 Task: Use Cartoon String Break Effect in this video Movie B.mp4
Action: Mouse pressed left at (275, 184)
Screenshot: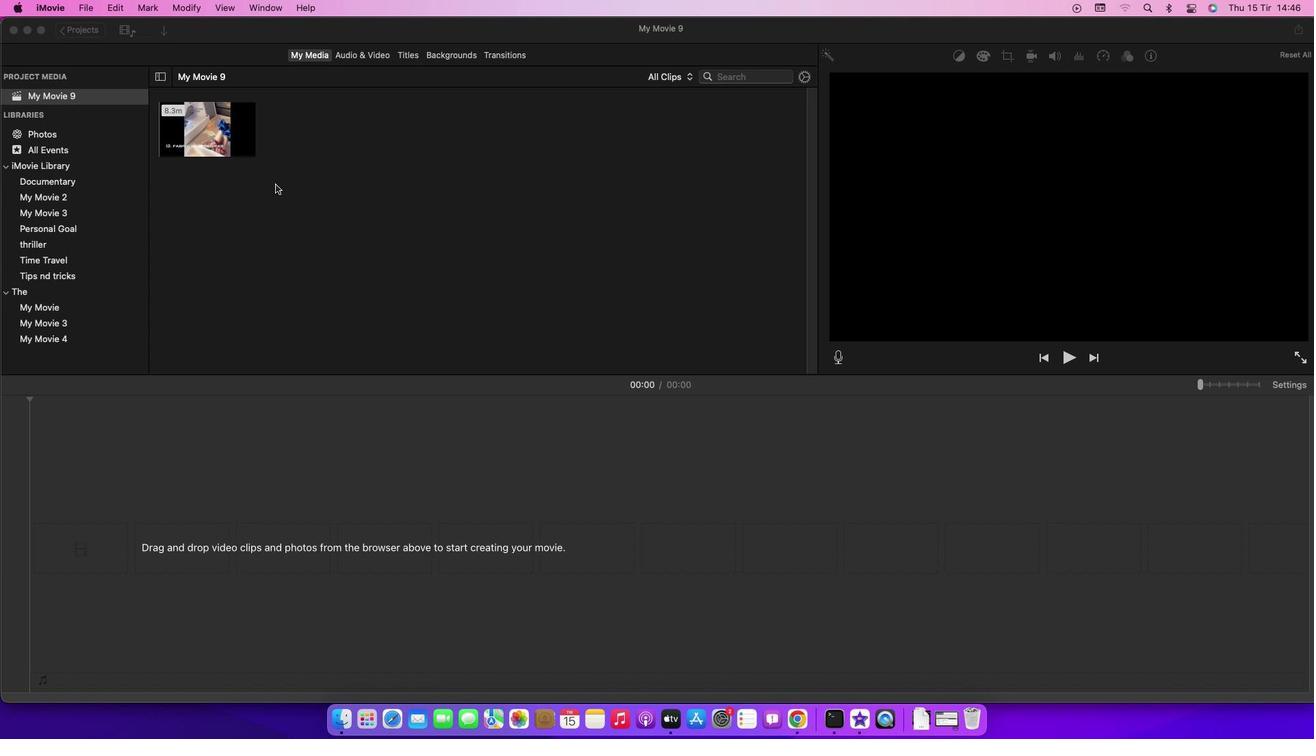 
Action: Mouse moved to (191, 120)
Screenshot: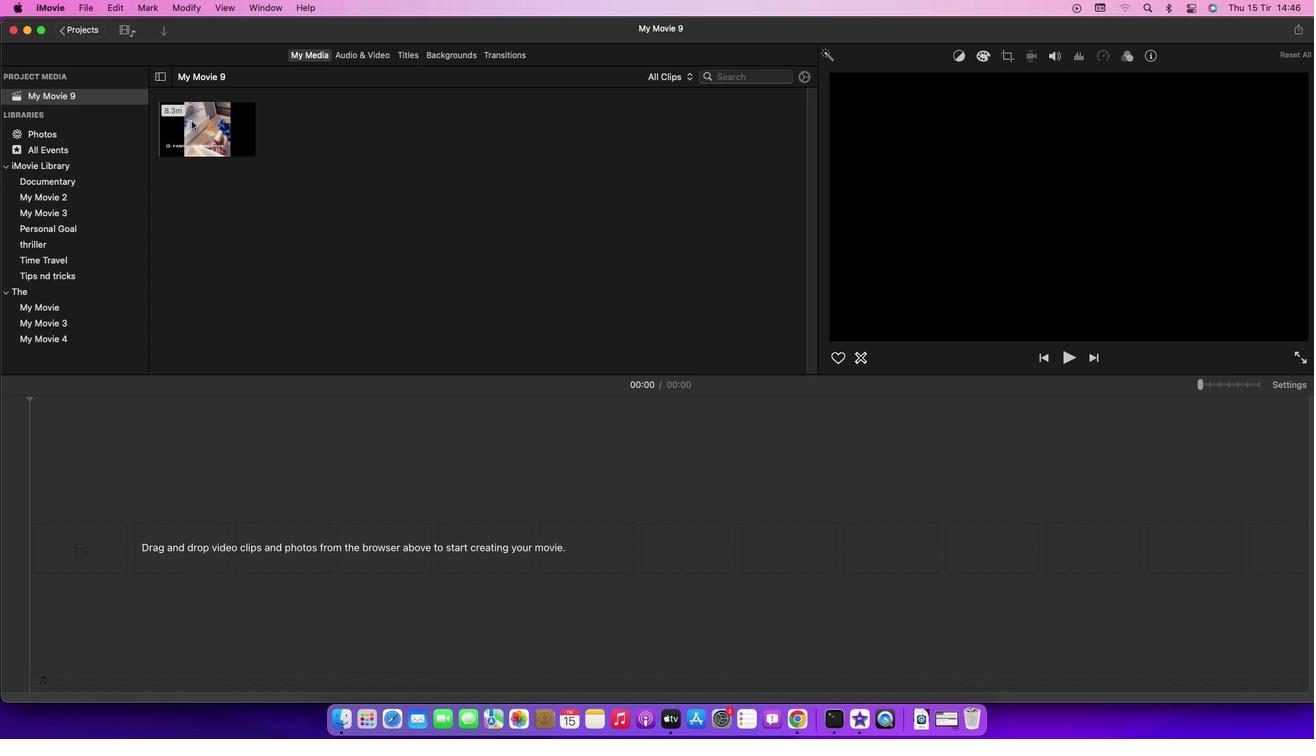
Action: Mouse pressed left at (191, 120)
Screenshot: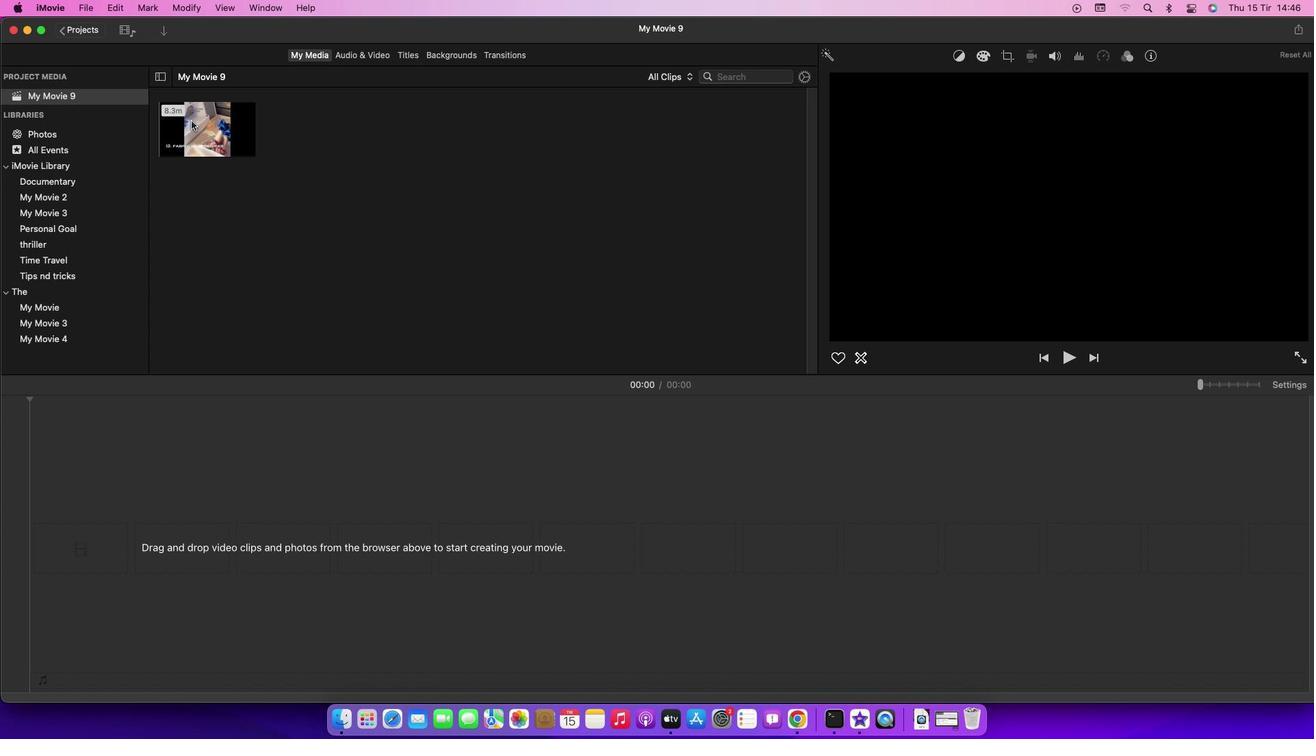 
Action: Mouse moved to (201, 117)
Screenshot: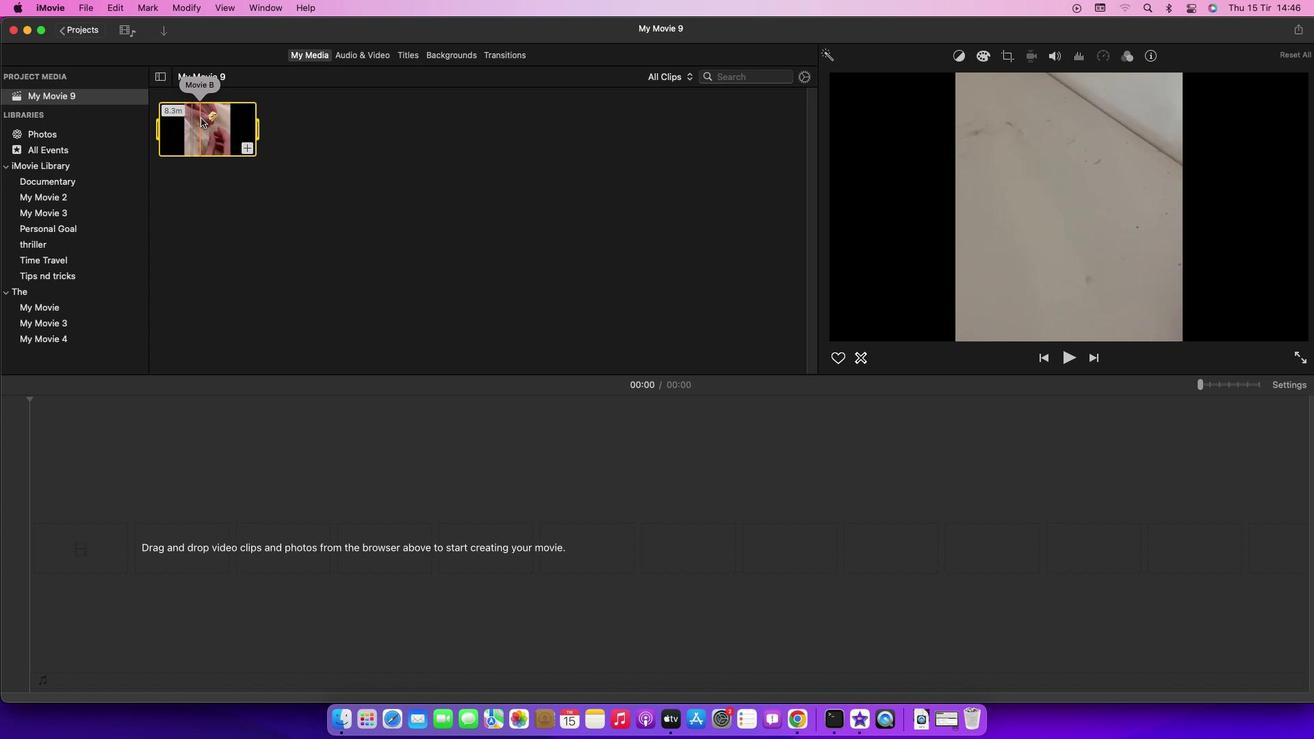 
Action: Mouse pressed left at (201, 117)
Screenshot: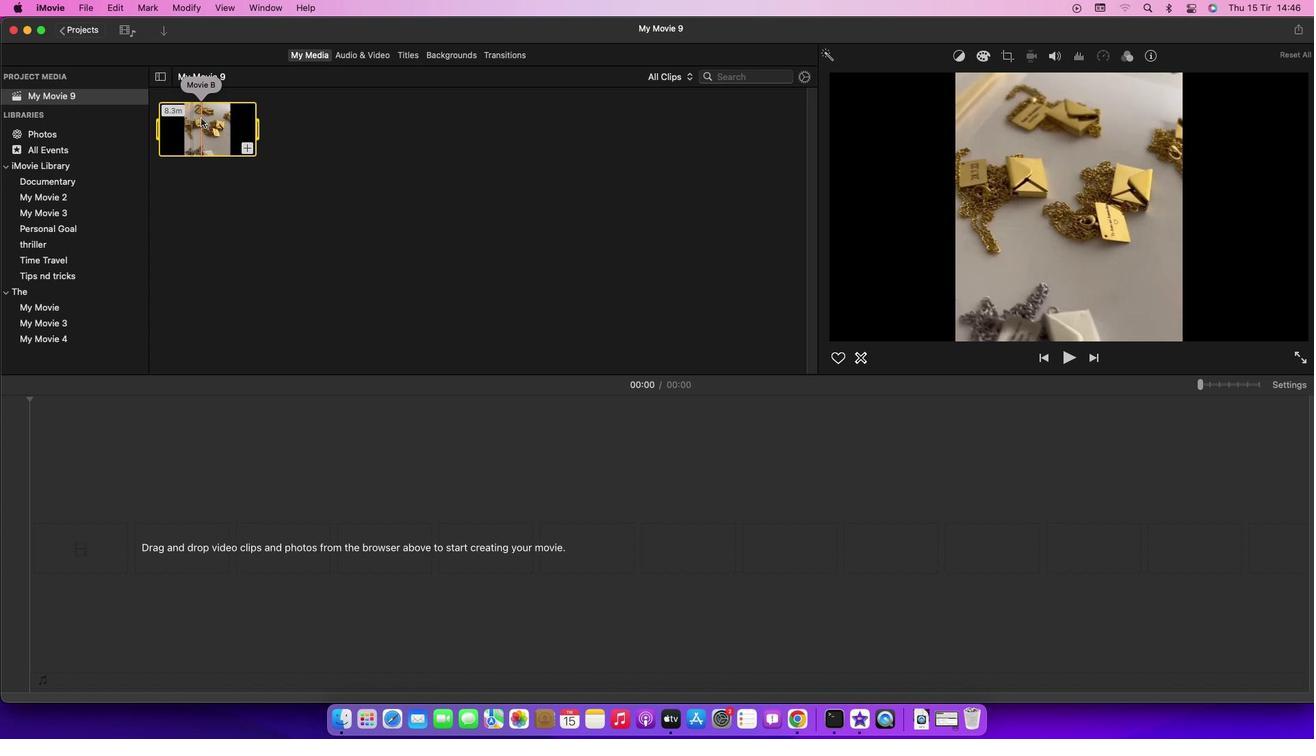 
Action: Mouse moved to (358, 54)
Screenshot: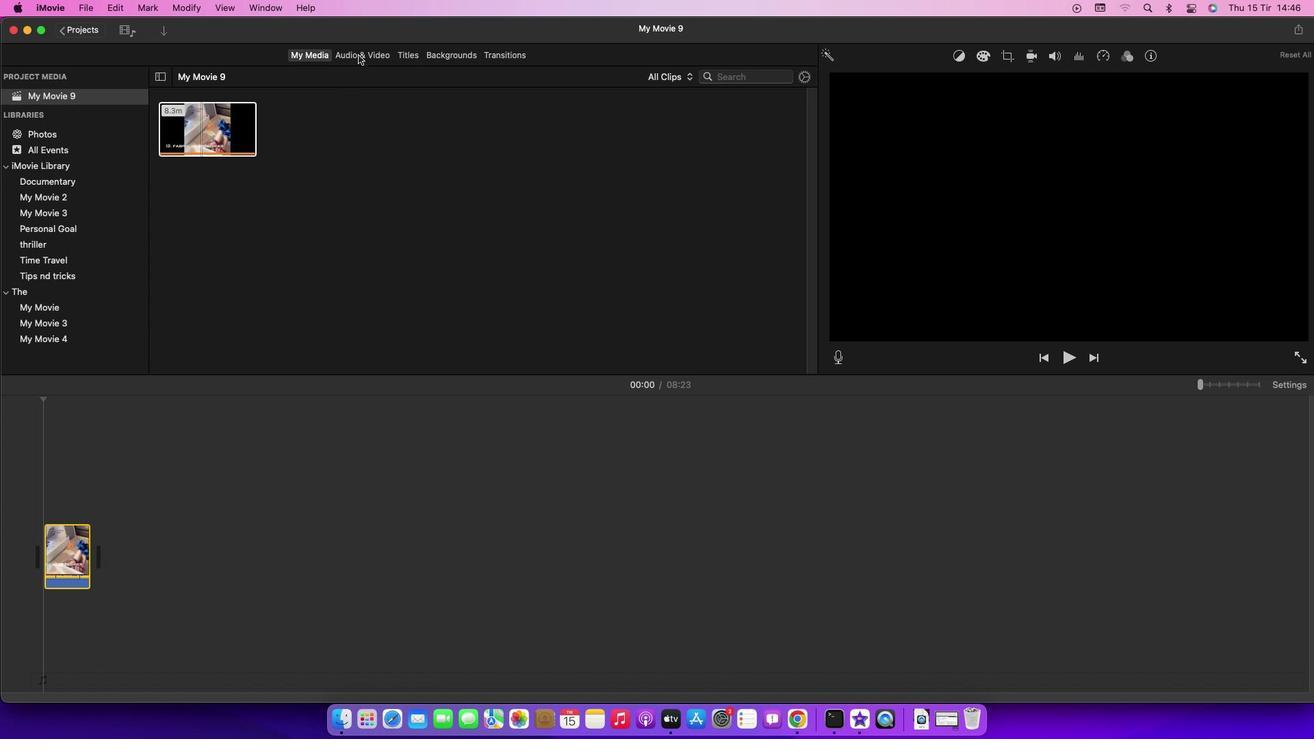 
Action: Mouse pressed left at (358, 54)
Screenshot: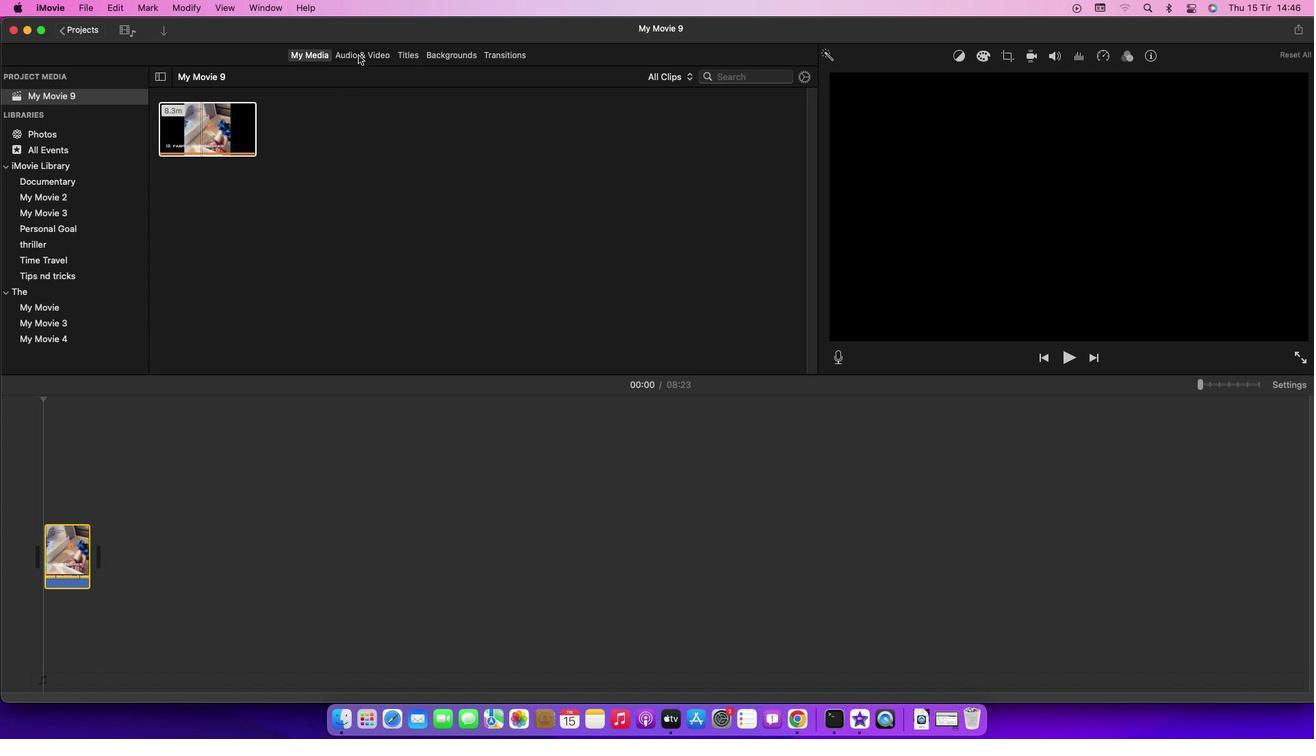 
Action: Mouse moved to (65, 129)
Screenshot: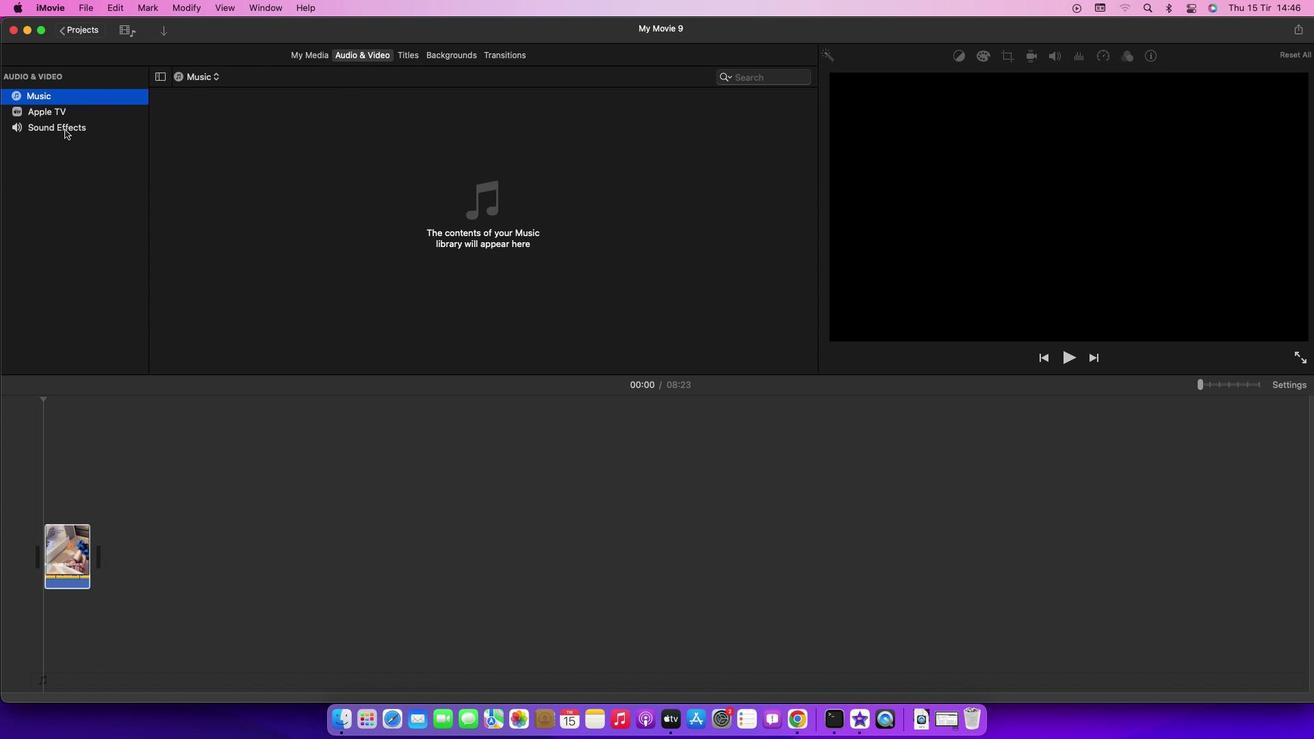 
Action: Mouse pressed left at (65, 129)
Screenshot: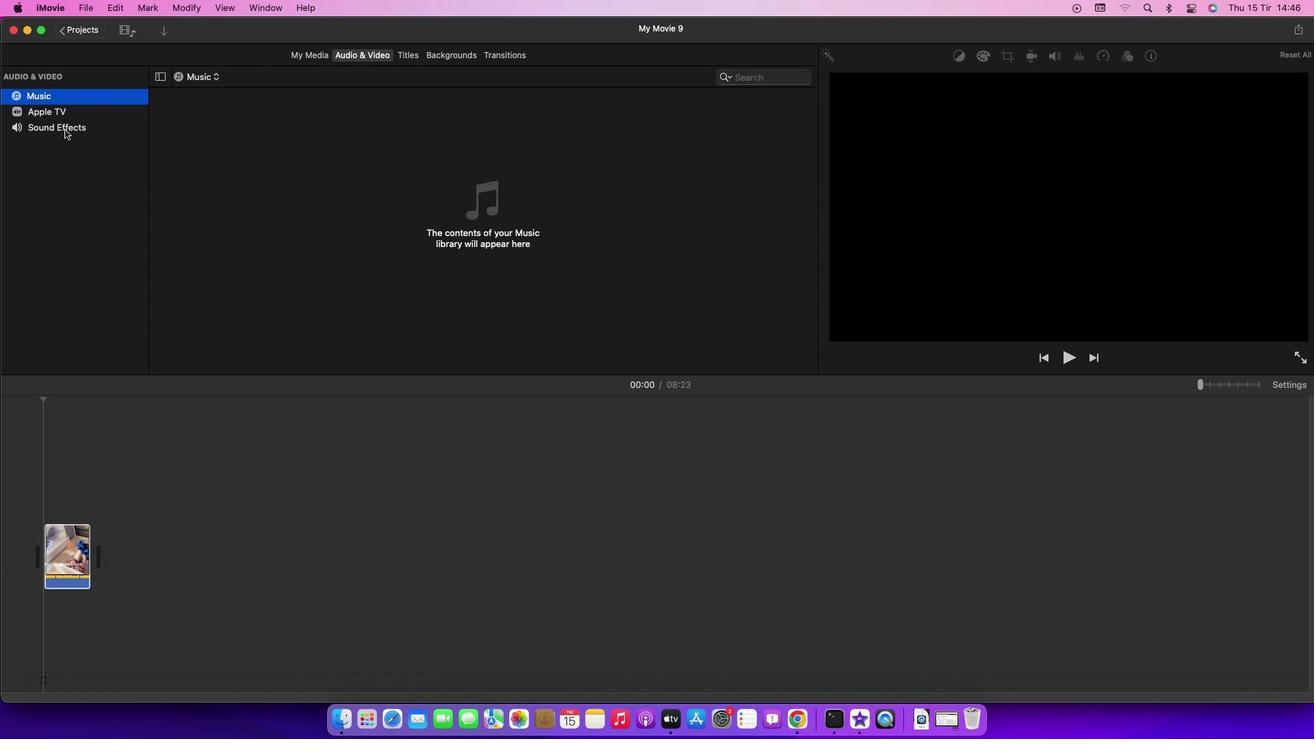 
Action: Mouse moved to (217, 347)
Screenshot: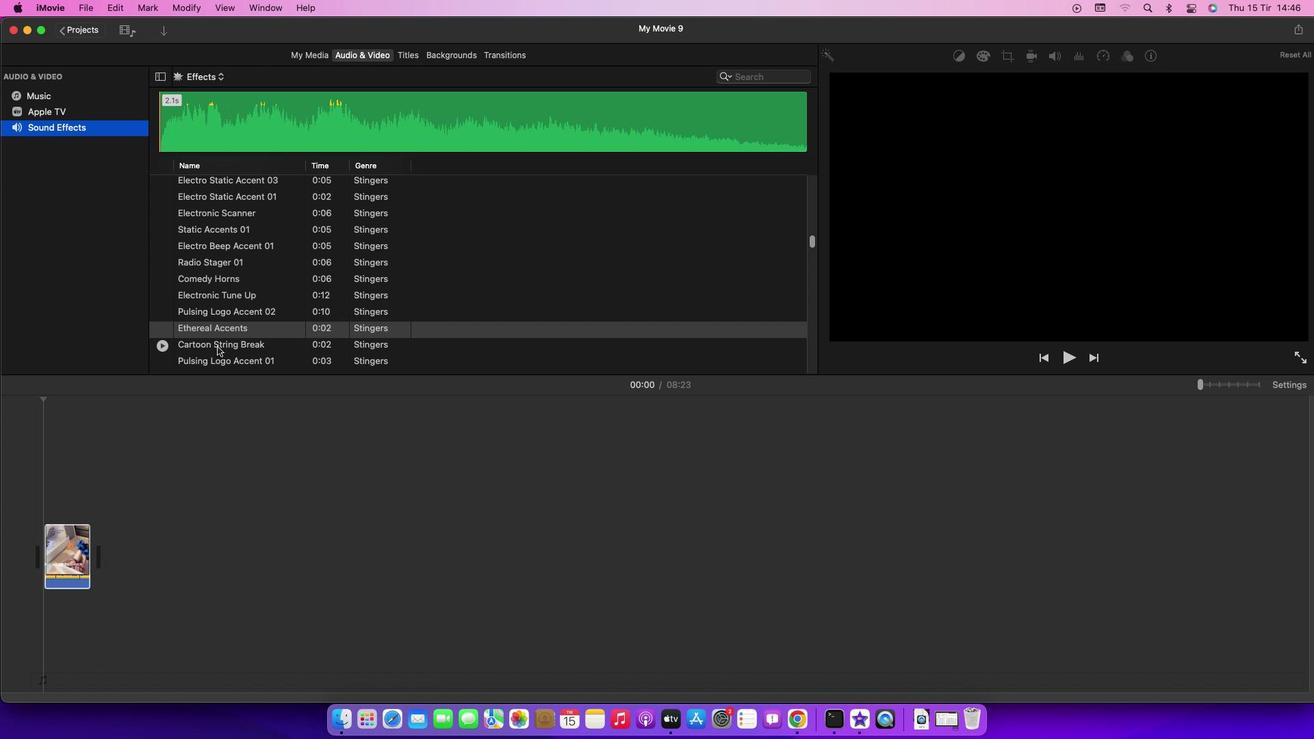 
Action: Mouse pressed left at (217, 347)
Screenshot: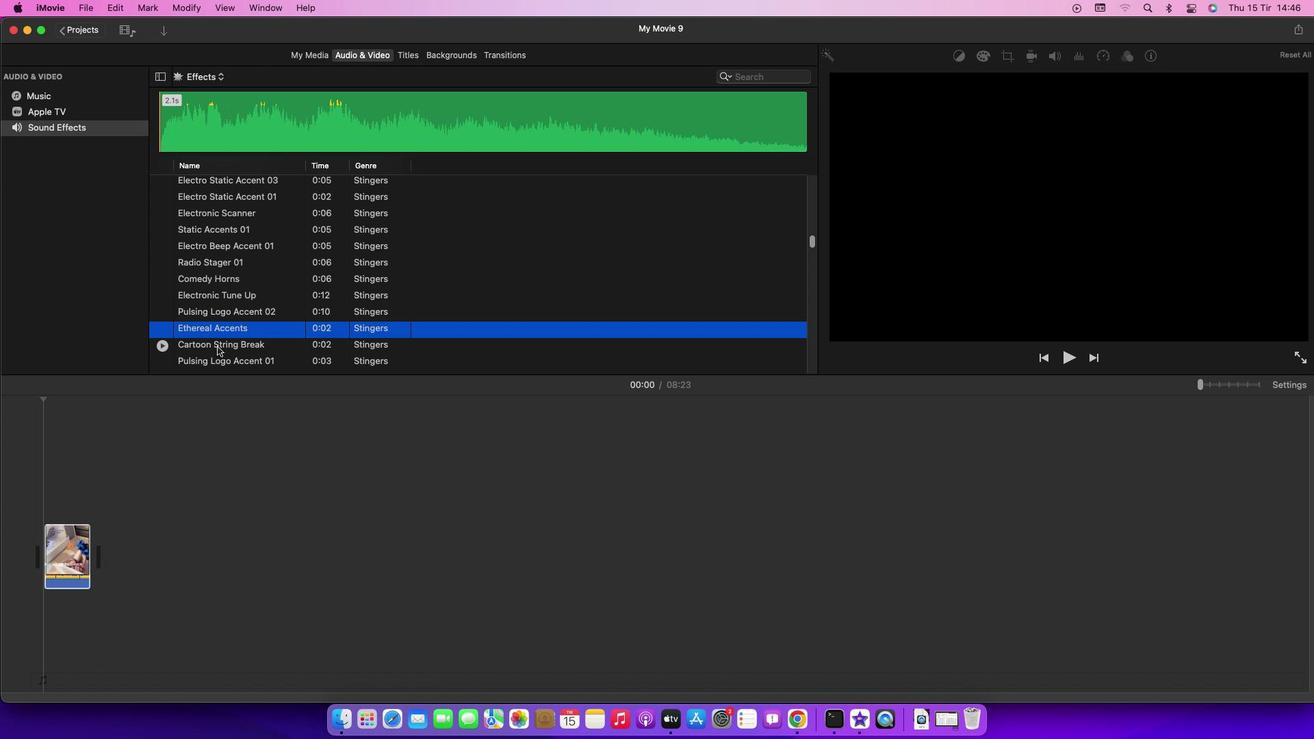 
Action: Mouse moved to (219, 346)
Screenshot: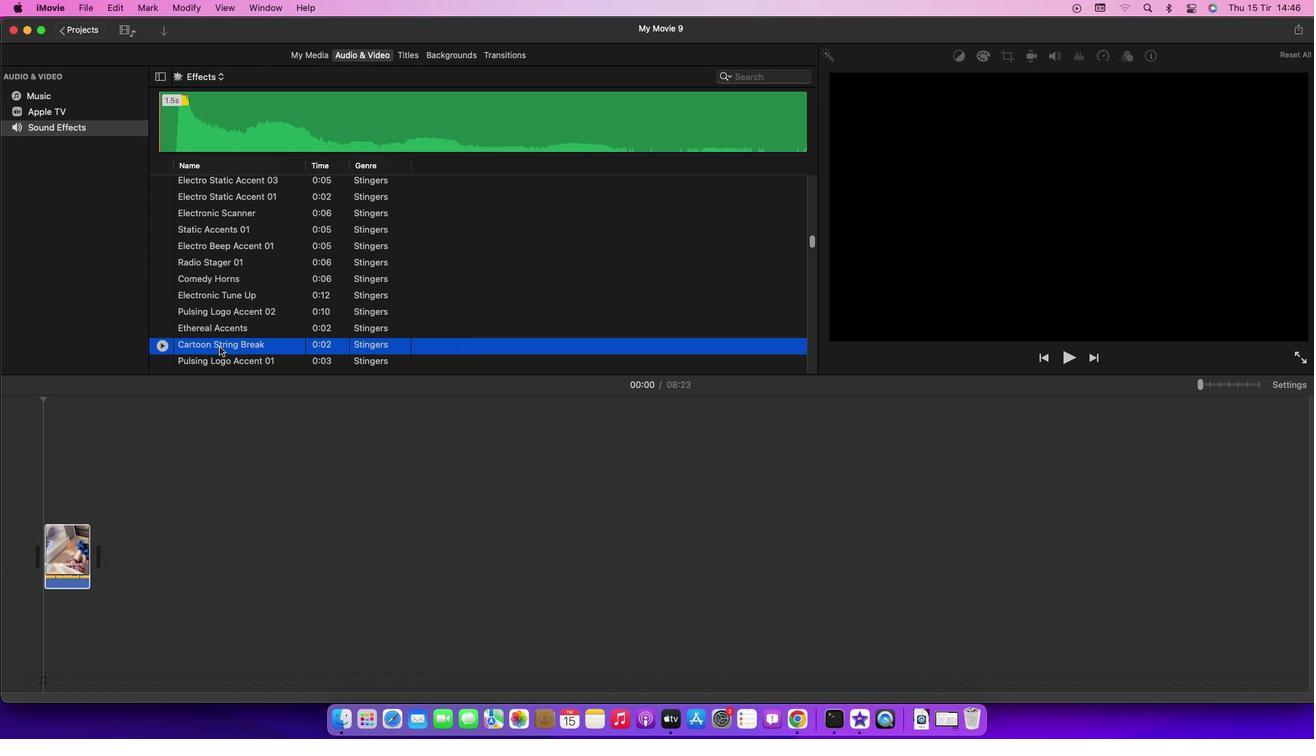 
Action: Mouse pressed left at (219, 346)
Screenshot: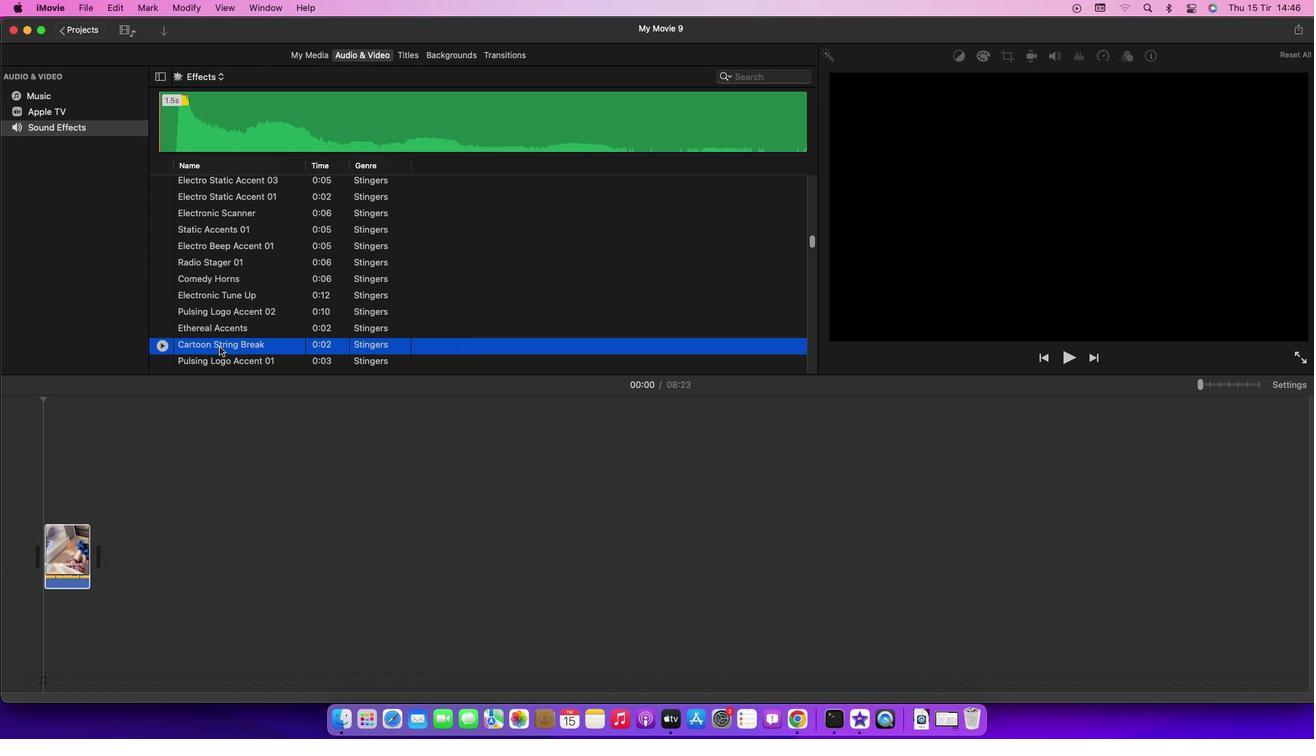 
Action: Mouse moved to (223, 507)
Screenshot: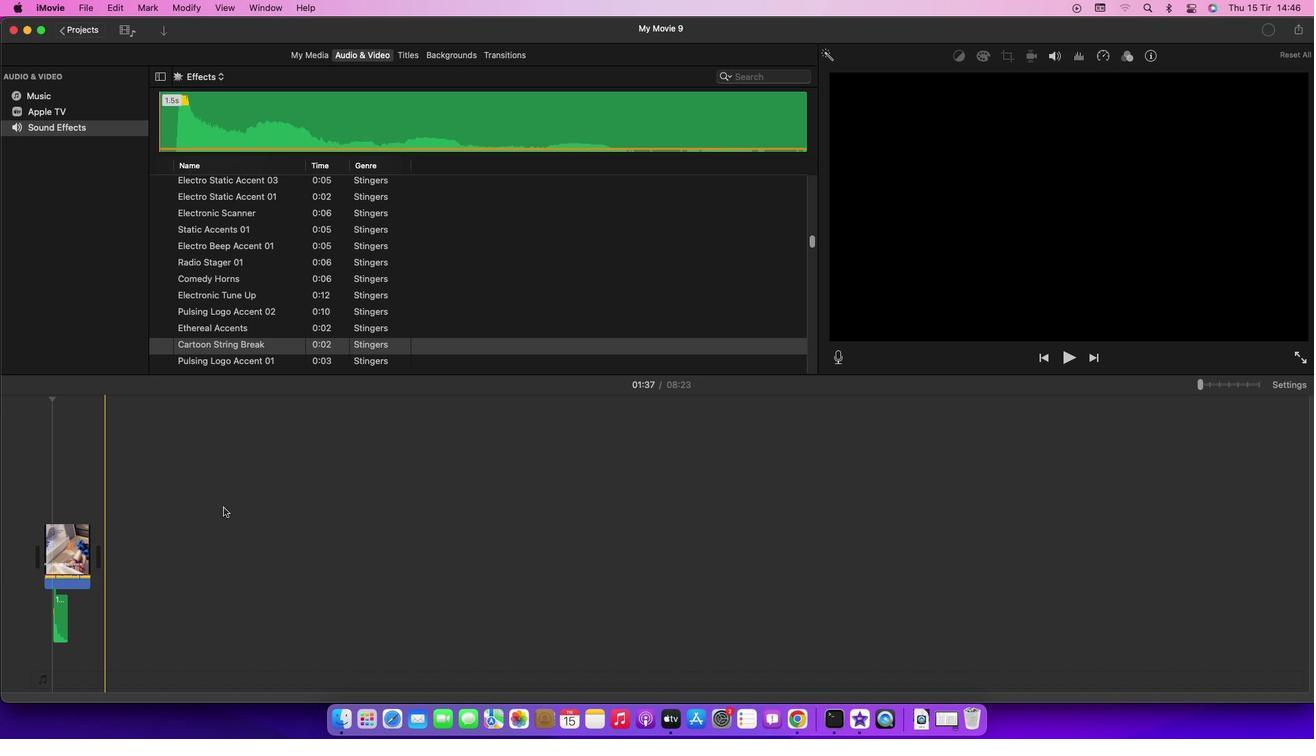 
